 Task: In invitations to connect turn off in-app notifications.
Action: Mouse moved to (624, 52)
Screenshot: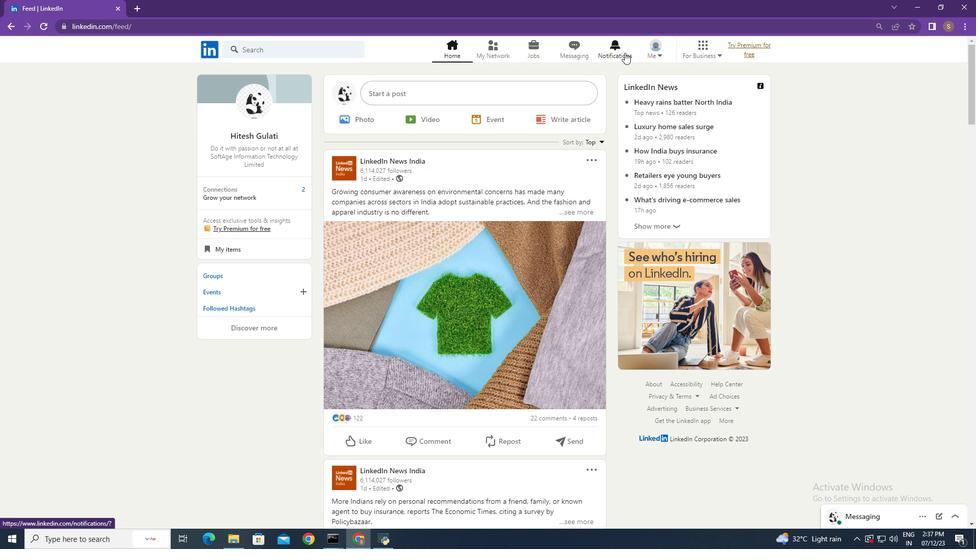 
Action: Mouse pressed left at (624, 52)
Screenshot: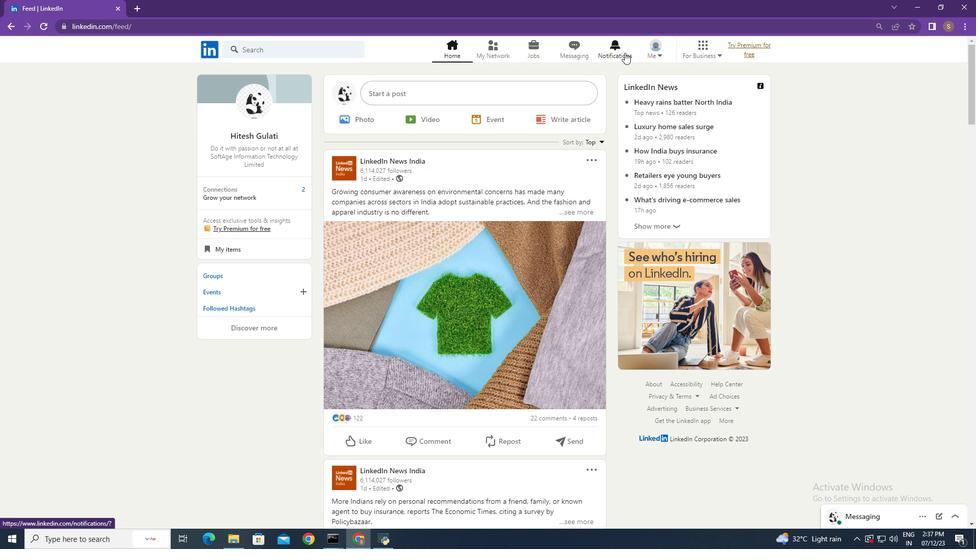 
Action: Mouse moved to (245, 117)
Screenshot: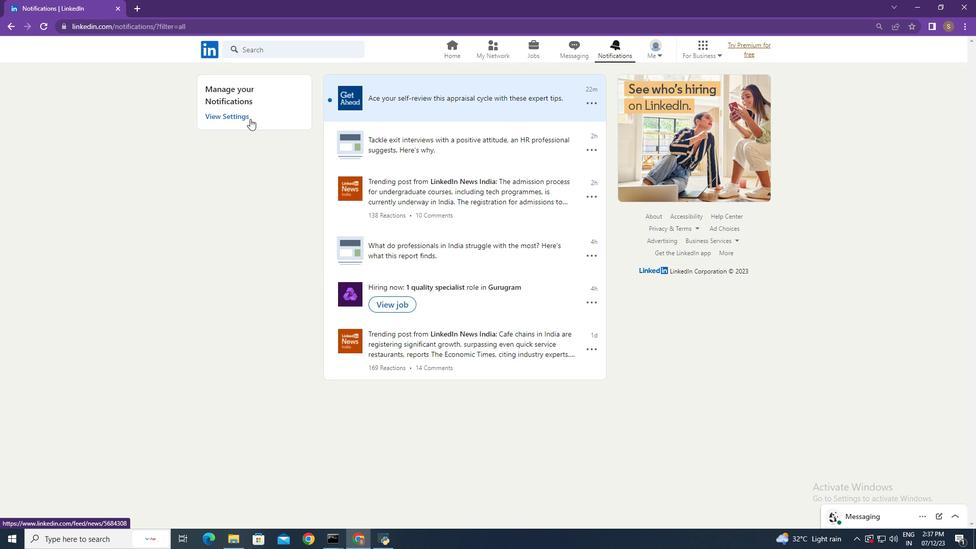 
Action: Mouse pressed left at (245, 117)
Screenshot: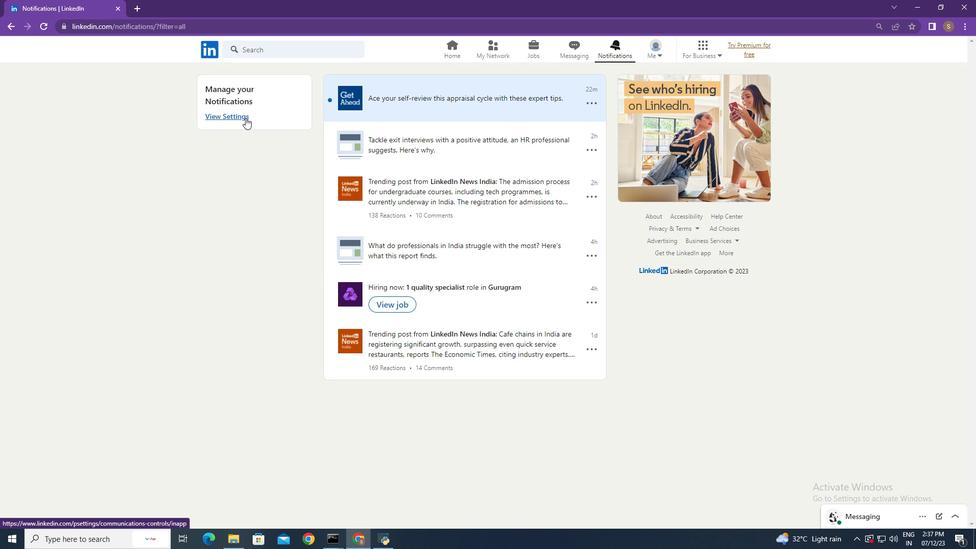 
Action: Mouse moved to (577, 212)
Screenshot: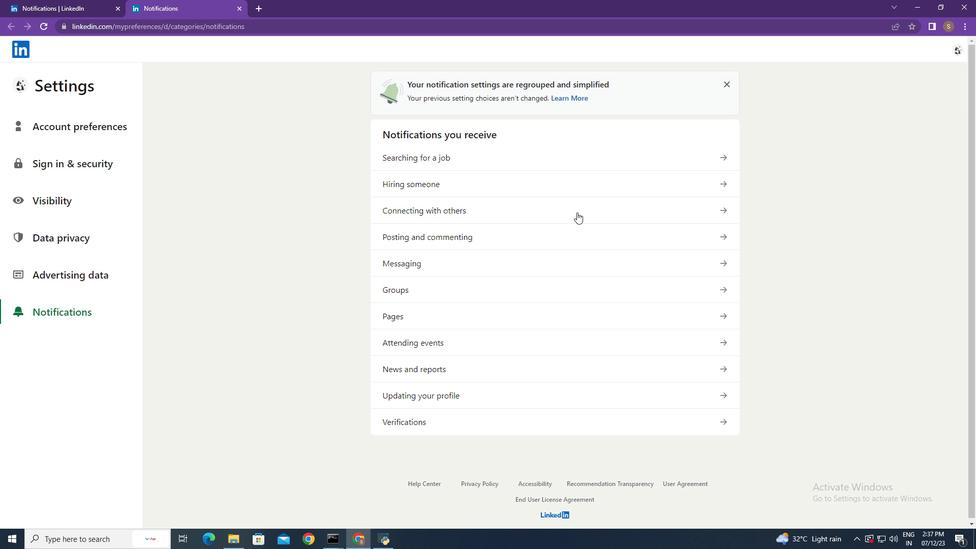
Action: Mouse pressed left at (577, 212)
Screenshot: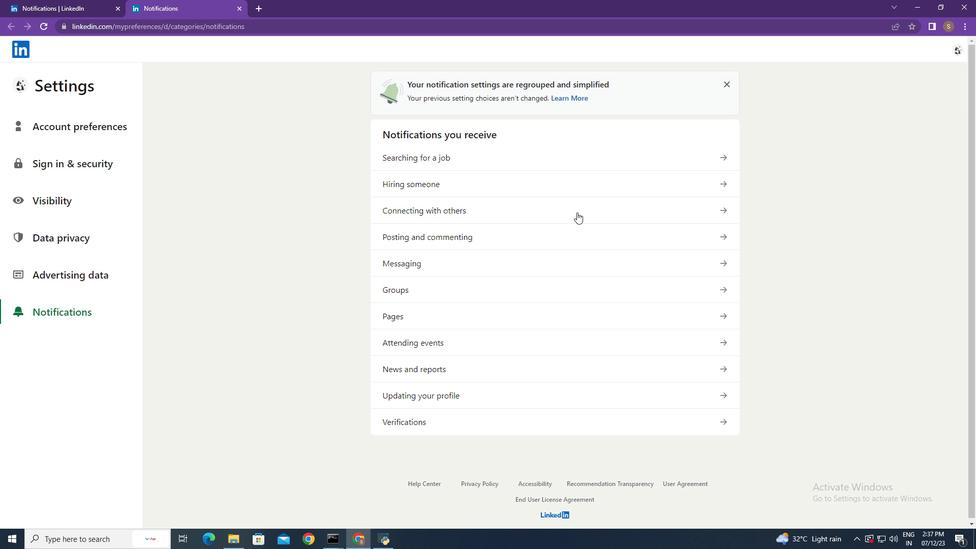 
Action: Mouse moved to (718, 144)
Screenshot: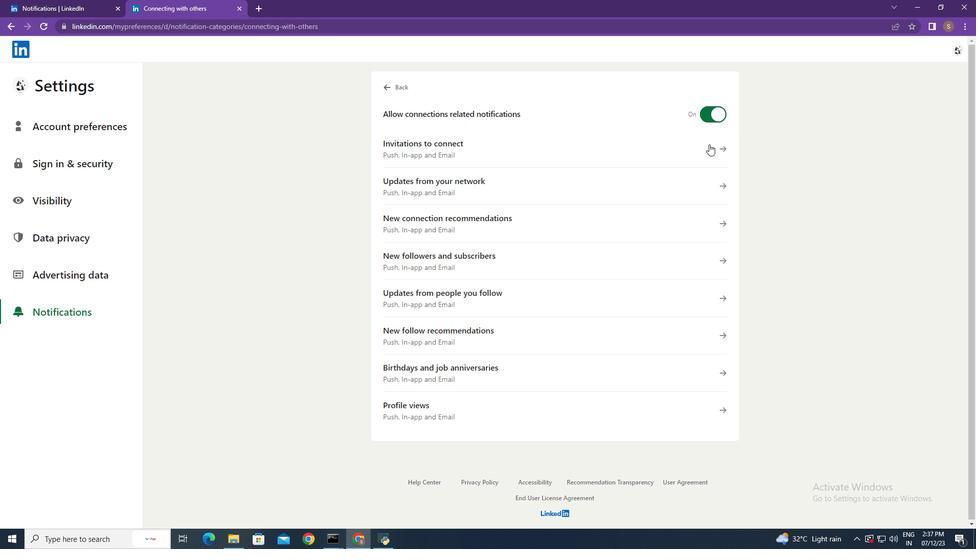 
Action: Mouse pressed left at (718, 144)
Screenshot: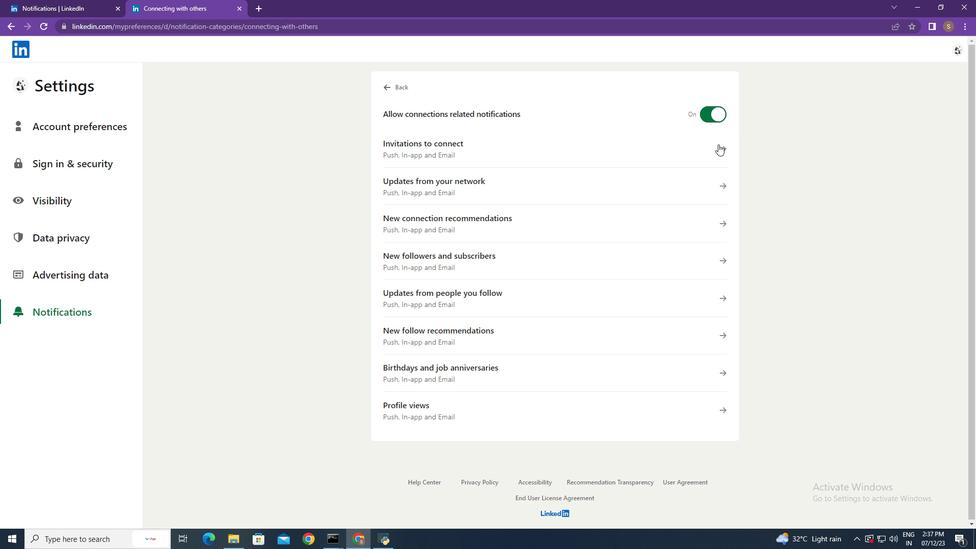 
Action: Mouse moved to (714, 168)
Screenshot: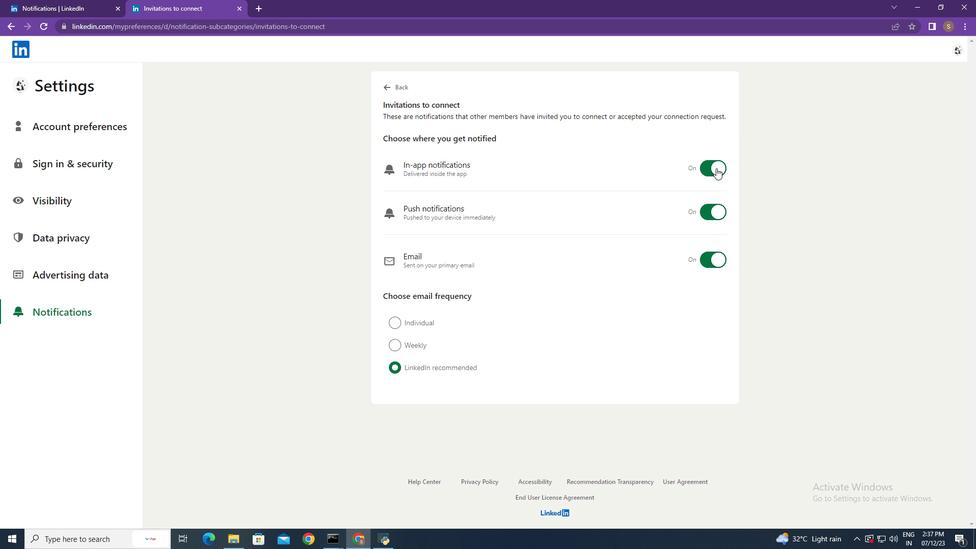 
Action: Mouse pressed left at (714, 168)
Screenshot: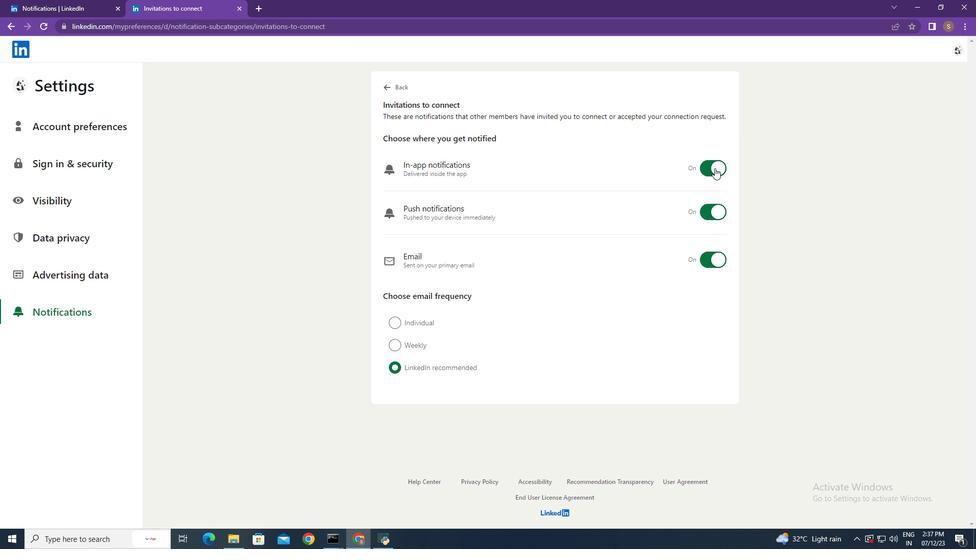 
Action: Mouse moved to (785, 168)
Screenshot: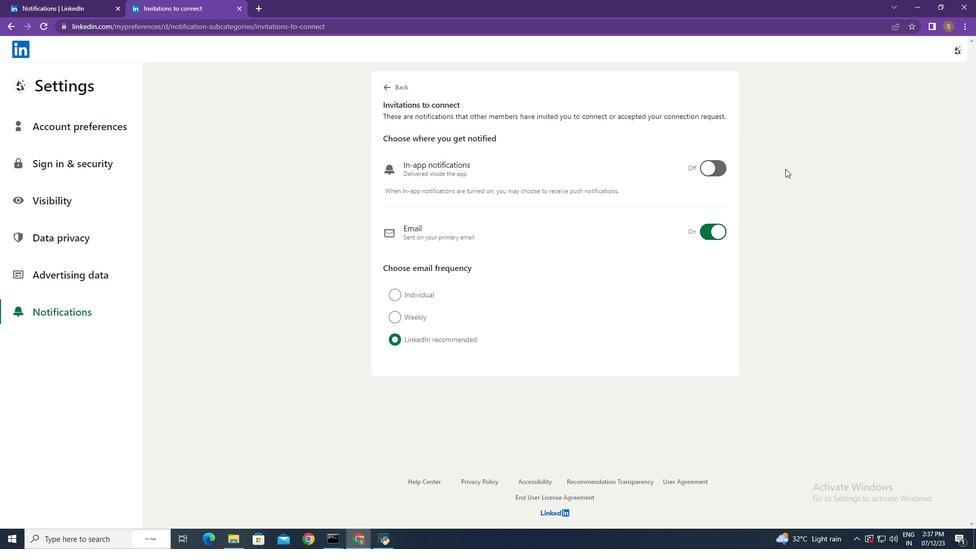 
